 Task: Write a JavaScript function to generate a random number between 1 and 100.
Action: Mouse moved to (181, 68)
Screenshot: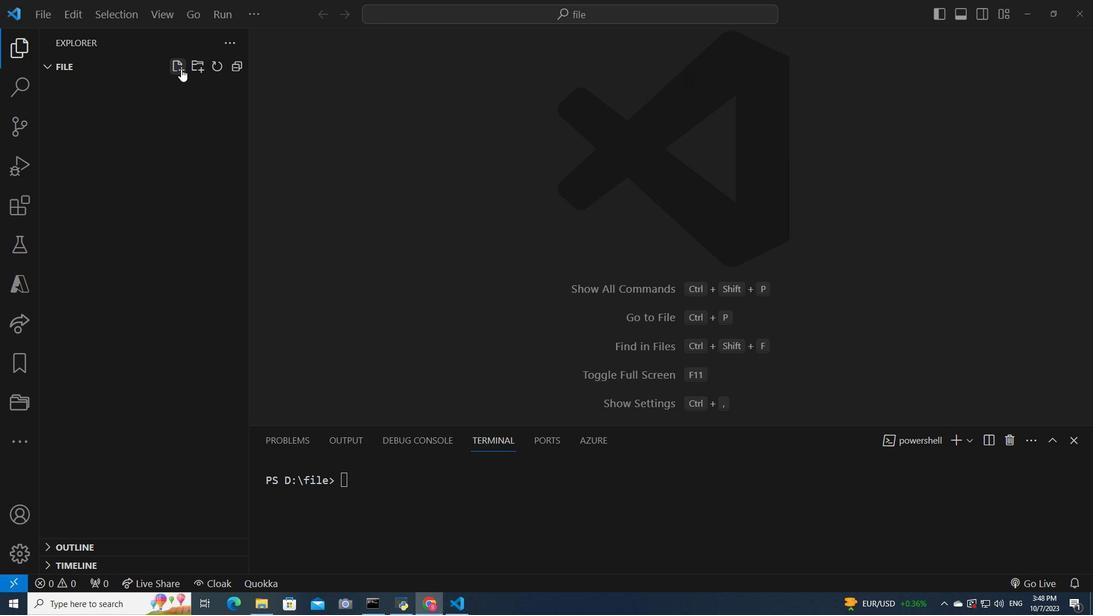 
Action: Mouse pressed left at (181, 68)
Screenshot: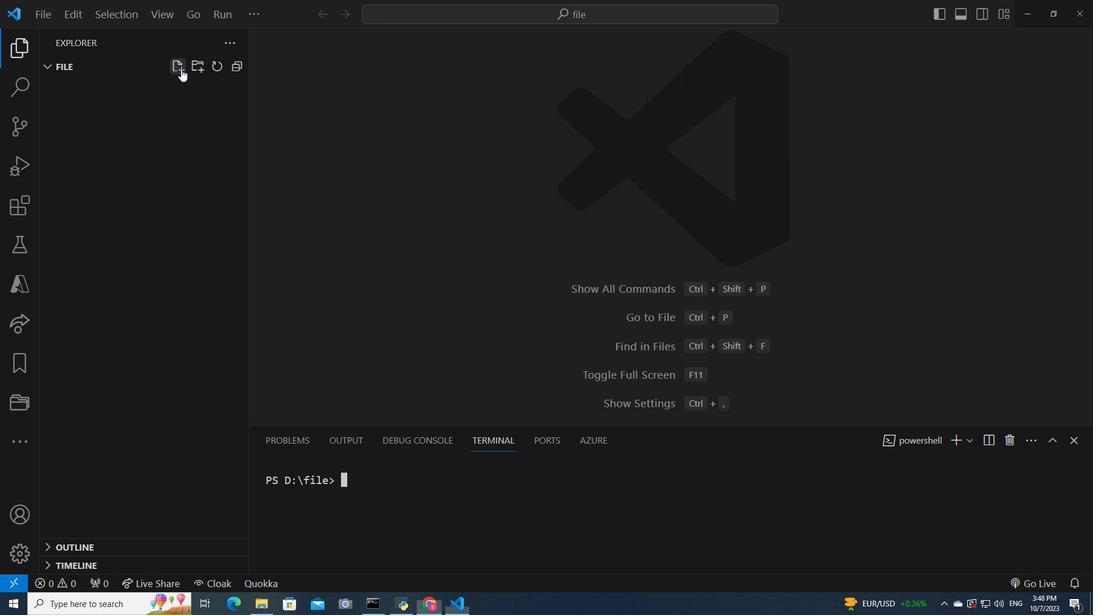 
Action: Mouse moved to (186, 85)
Screenshot: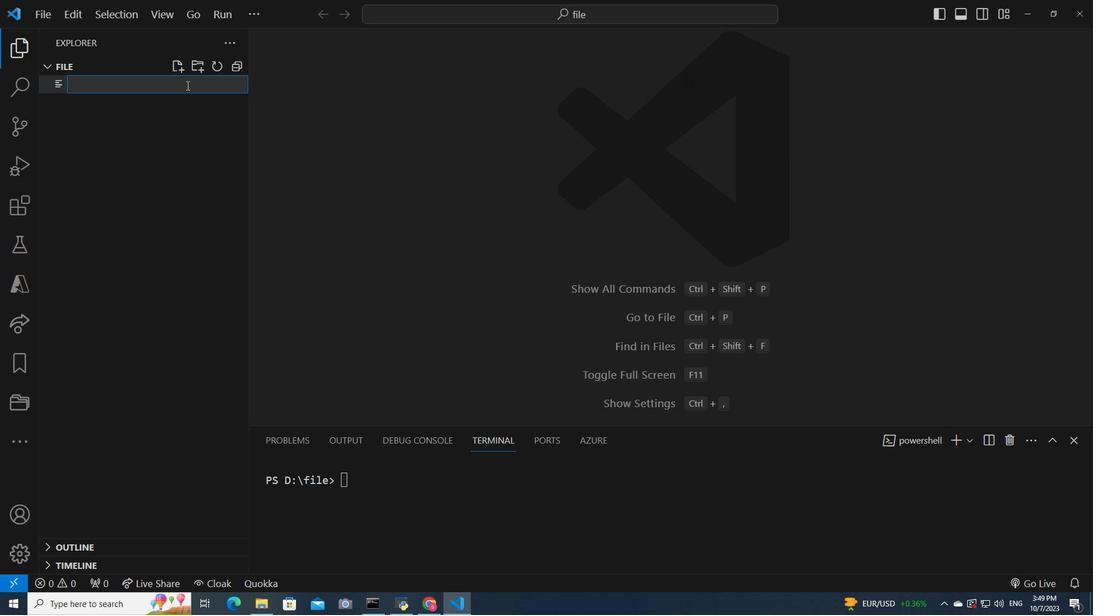 
Action: Mouse pressed left at (186, 85)
Screenshot: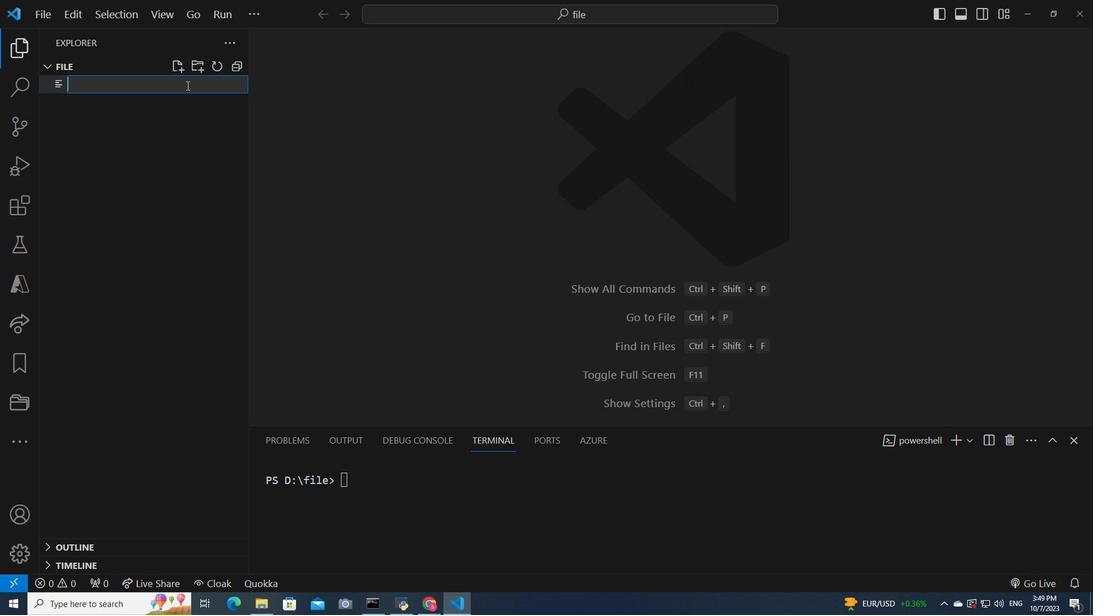 
Action: Key pressed number.js<Key.enter>function<Key.space>generate<Key.shift>Random<Key.shift>Number<Key.shift_r><Key.shift_r><Key.shift_r><Key.shift_r>()<Key.space><Key.shift_r>{<Key.enter>//<Key.space><Key.shift><Key.shift><Key.shift>MA<Key.backspace>ath.randp<Key.backspace>om<Key.shift_r><Key.shift_r><Key.shift_r><Key.shift_r><Key.shift_r>()<Key.space>returns<Key.space>a<Key.space>random<Key.space>floating-point<Key.space>number<Key.space>between<Key.space>0<Key.shift_r><Key.shift_r><Key.shift_r><Key.shift_r>(inclusive<Key.right><Key.space>1<Key.space><Key.backspace><Key.shift_r><Key.shift_r><Key.shift_r><Key.shift_r><Key.shift_r>(exclusive<Key.right><Key.enter>//we<Key.backspace><Key.backspace><Key.space><Key.shift>We<Key.space>can<Key.space>use<Key.space>it<Key.space>to<Key.space>gendom<Key.backspace><Key.backspace><Key.backspace>erate<Key.space>a<Key.space>random<Key.space>number<Key.space>between<Key.space>1<Key.space>z<Key.backspace>and<Key.space>100<Key.enter>return<Key.space><Key.shift>MAth<Key.left><Key.left><Key.backspace>a<Key.right><Key.right>.floor<Key.shift_r><Key.shift_r><Key.shift_r><Key.shift_r><Key.shift_r><Key.shift_r>(math<Key.left><Key.left><Key.left><Key.backspace><Key.shift>M<Key.right><Key.right><Key.right>.random<Key.shift_r><Key.shift_r>()<Key.shift>*<Key.left><Key.space><Key.right><Key.space>100<Key.right><Key.space><Key.shift>+<Key.space>1;<Key.enter><Key.down><Key.down><Key.down><Key.enter><Key.enter>//<Key.space><Key.shift>Call<Key.space>the<Key.space>function<Key.space>to<Key.space>get<Key.space>a<Key.space>random<Key.space>number<Key.enter><Key.backspace><Key.enter>const<Key.space>random<Key.shift><Key.shift><Key.shift><Key.shift><Key.shift><Key.shift><Key.shift><Key.shift><Key.shift><Key.shift><Key.shift><Key.shift>Number<Key.space>=<Key.space>generate<Key.shift>Random<Key.shift>Number<Key.shift_r><Key.shift_r>();<Key.enter>console.log<Key.shift_r>(random<Key.shift><Key.shift><Key.shift><Key.shift><Key.shift><Key.shift><Key.shift><Key.shift><Key.shift>Number<Key.right>;
Screenshot: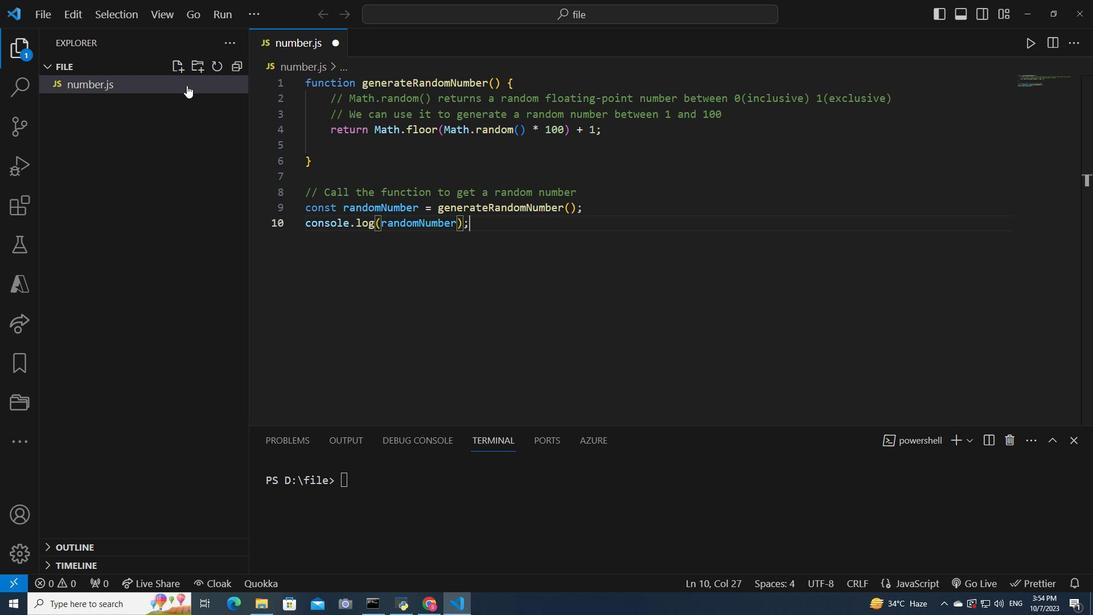 
Action: Mouse moved to (37, 11)
Screenshot: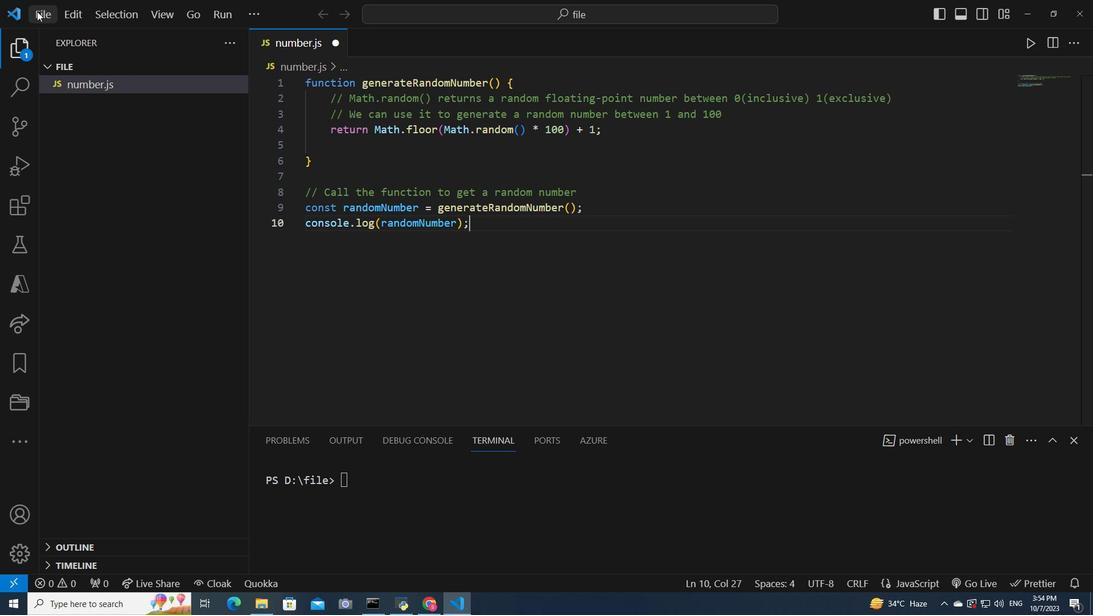 
Action: Mouse pressed left at (37, 11)
Screenshot: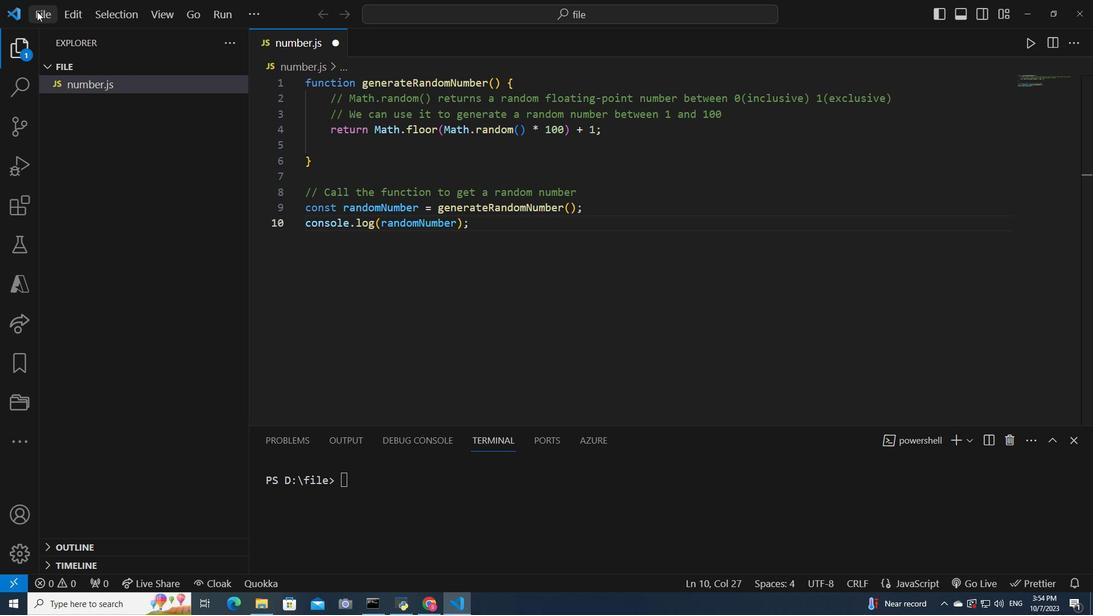 
Action: Mouse moved to (70, 271)
Screenshot: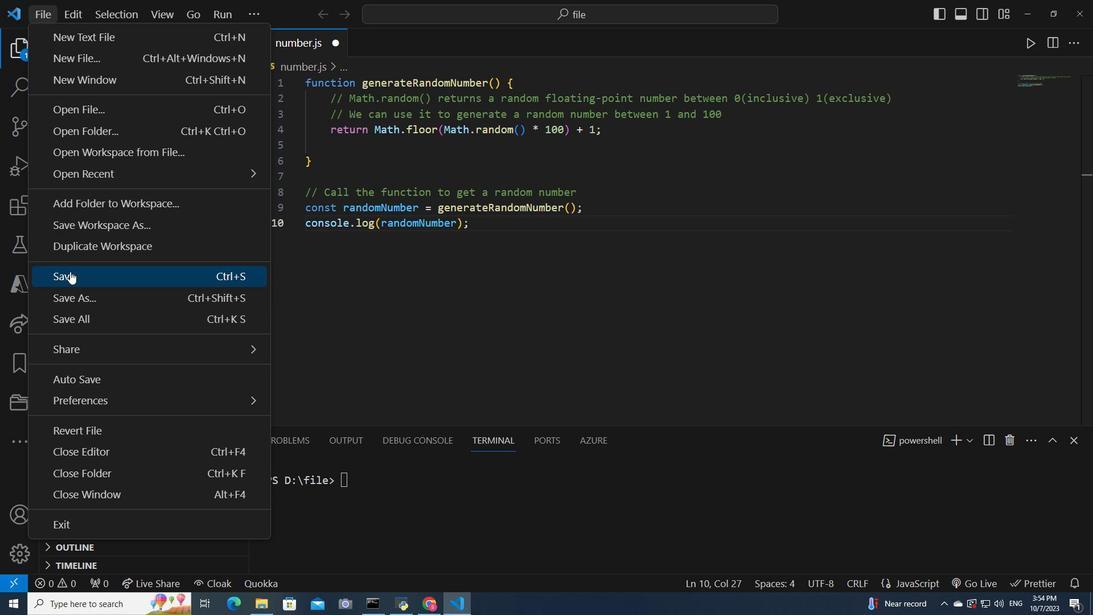 
Action: Mouse pressed left at (70, 271)
Screenshot: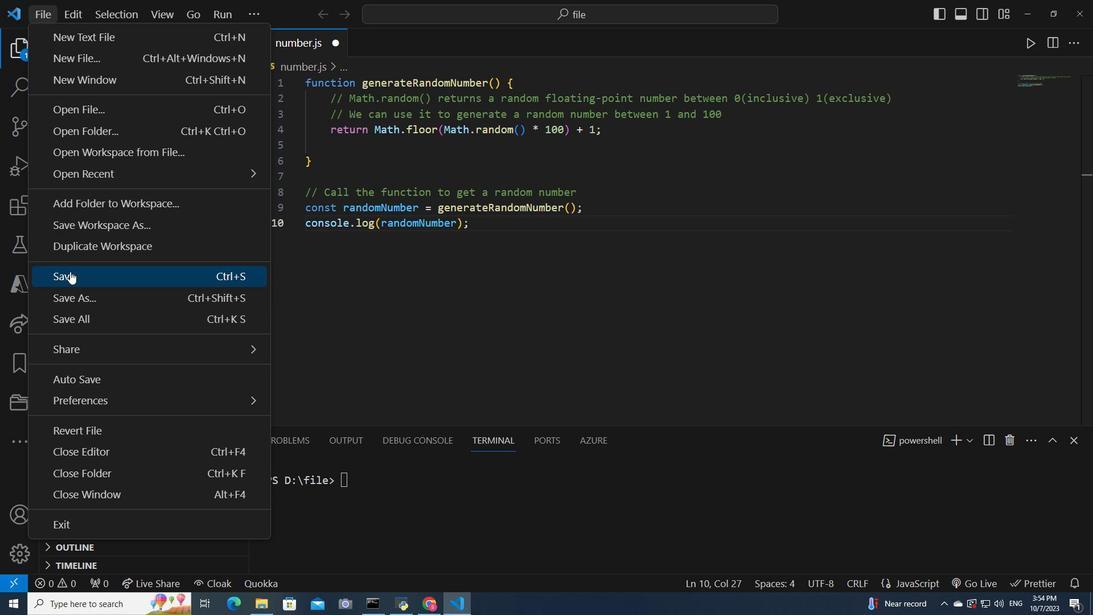 
Action: Mouse moved to (473, 482)
Screenshot: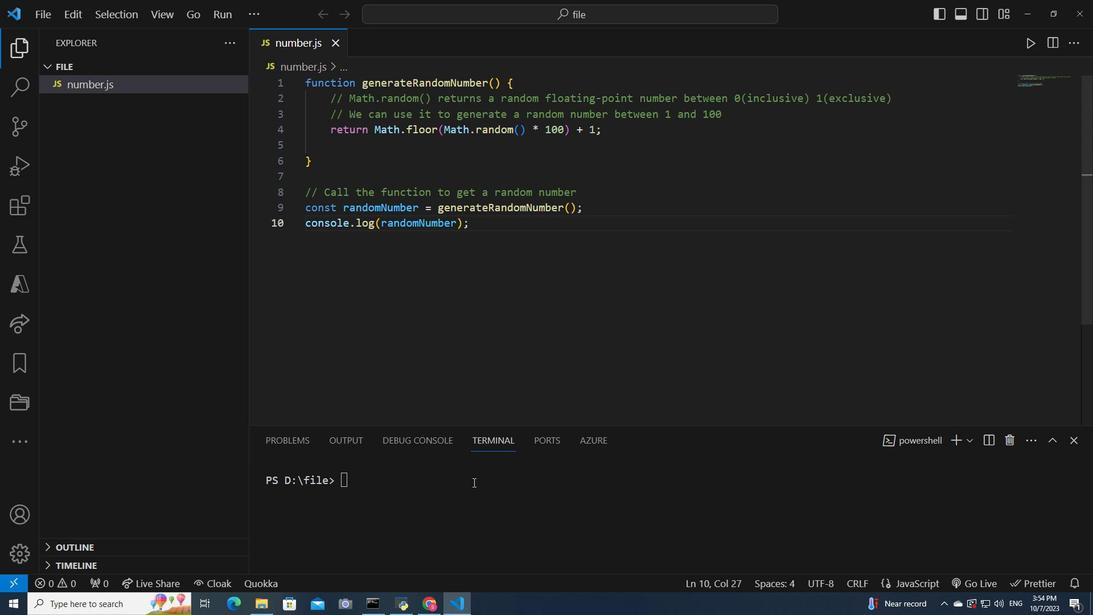 
Action: Mouse pressed left at (473, 482)
Screenshot: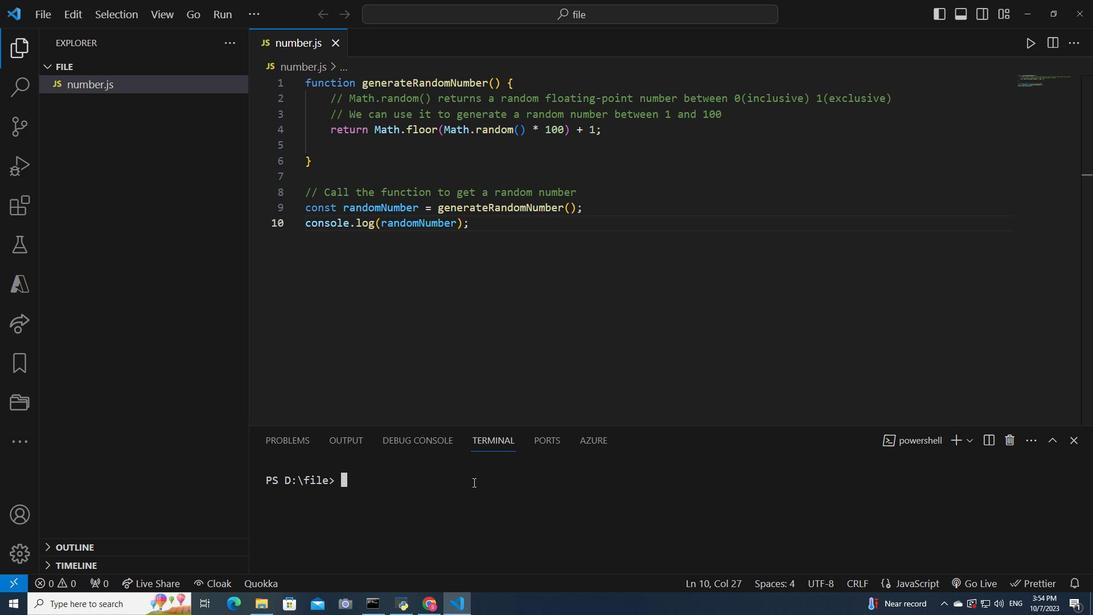 
Action: Key pressed node<Key.space>number.js<Key.enter>node<Key.space>number.js<Key.enter>
Screenshot: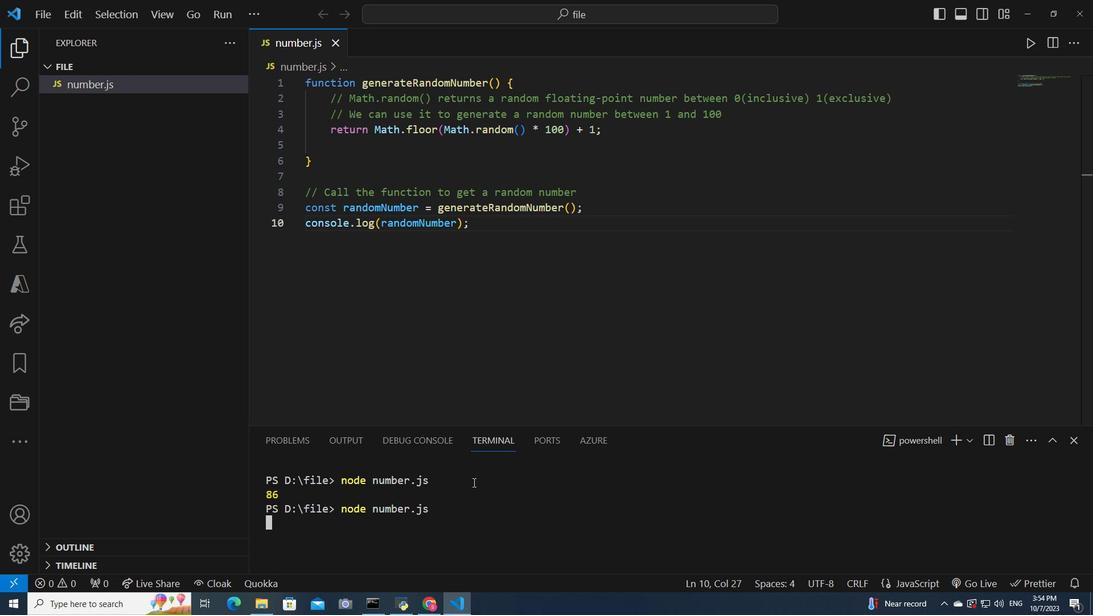 
